 Task: Look for products in the category "More Meals & Sides" from New Zealand Lamb only.
Action: Mouse moved to (19, 124)
Screenshot: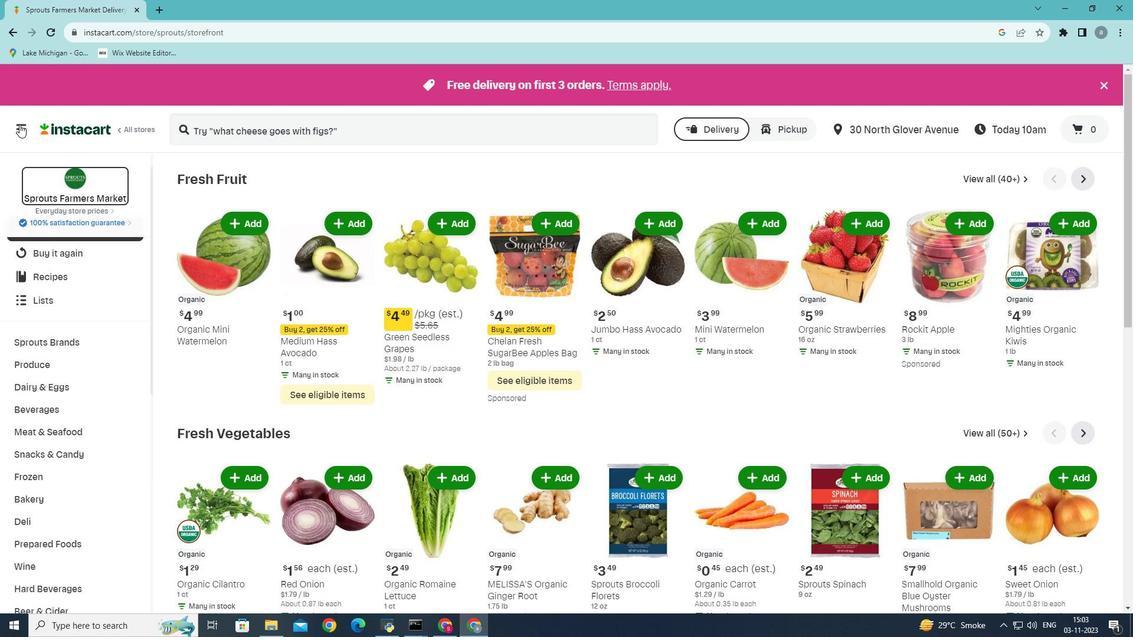 
Action: Mouse pressed left at (19, 124)
Screenshot: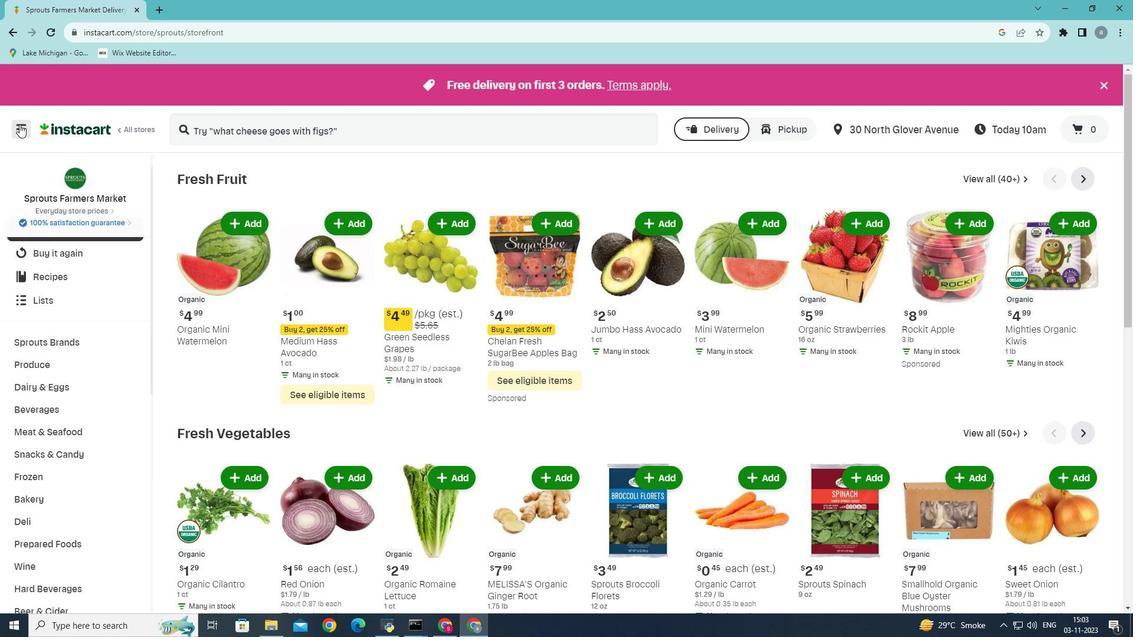 
Action: Mouse moved to (40, 328)
Screenshot: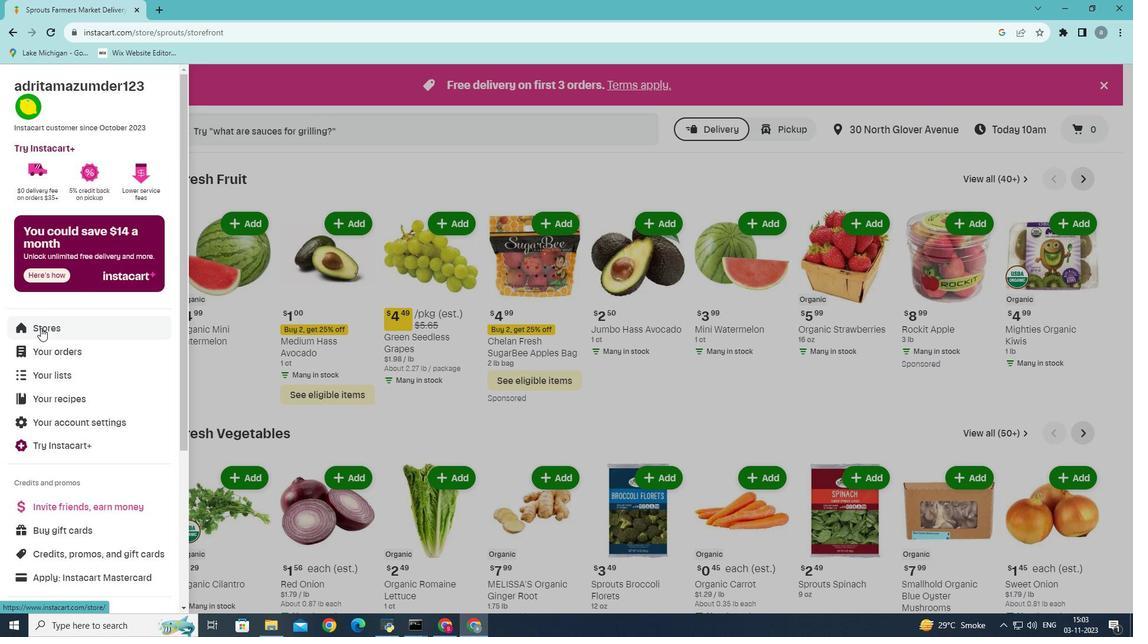 
Action: Mouse pressed left at (40, 328)
Screenshot: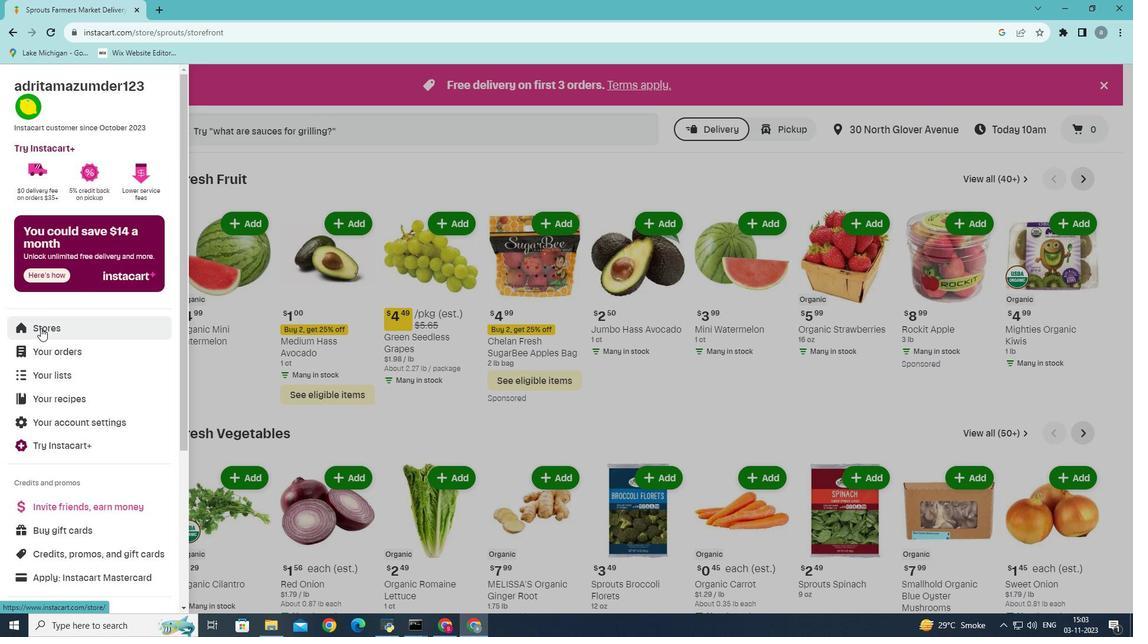 
Action: Mouse moved to (279, 124)
Screenshot: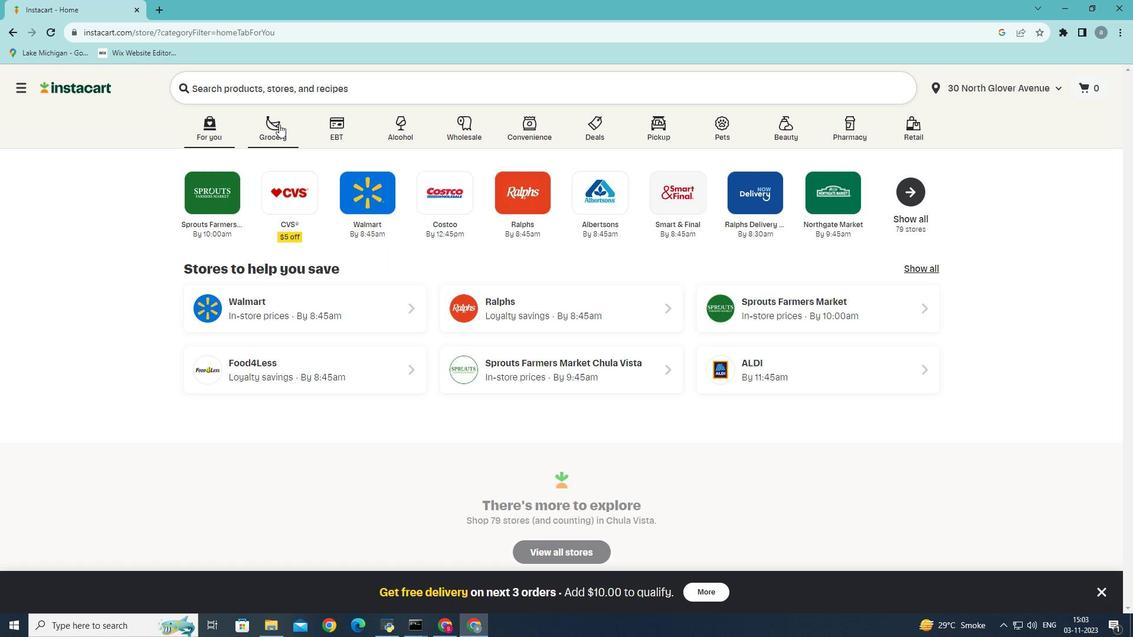 
Action: Mouse pressed left at (279, 124)
Screenshot: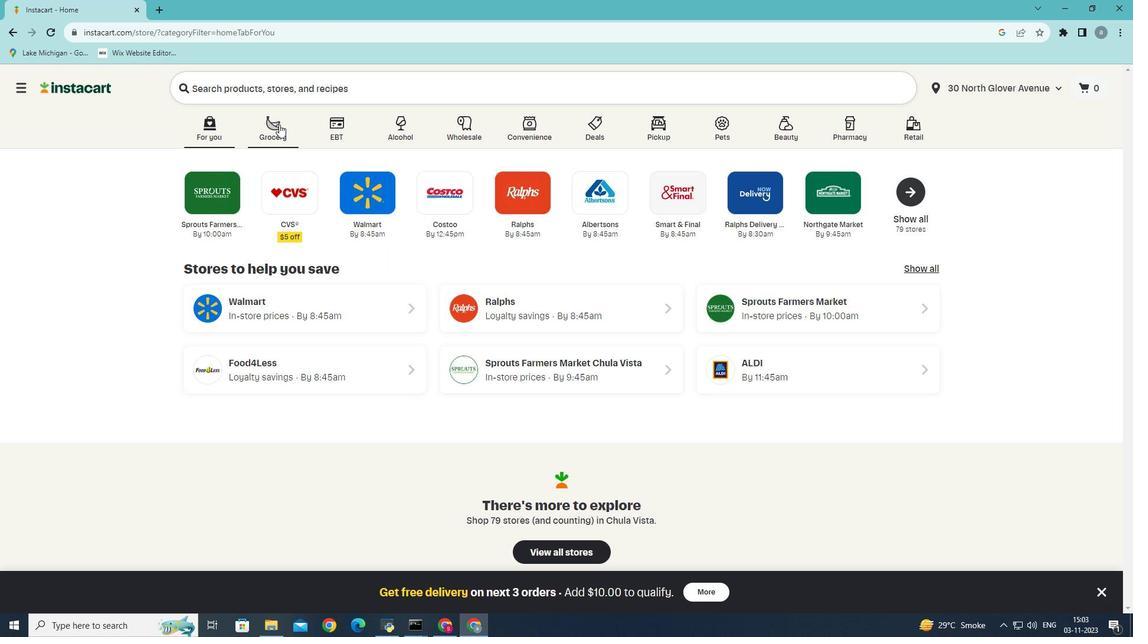 
Action: Mouse moved to (273, 356)
Screenshot: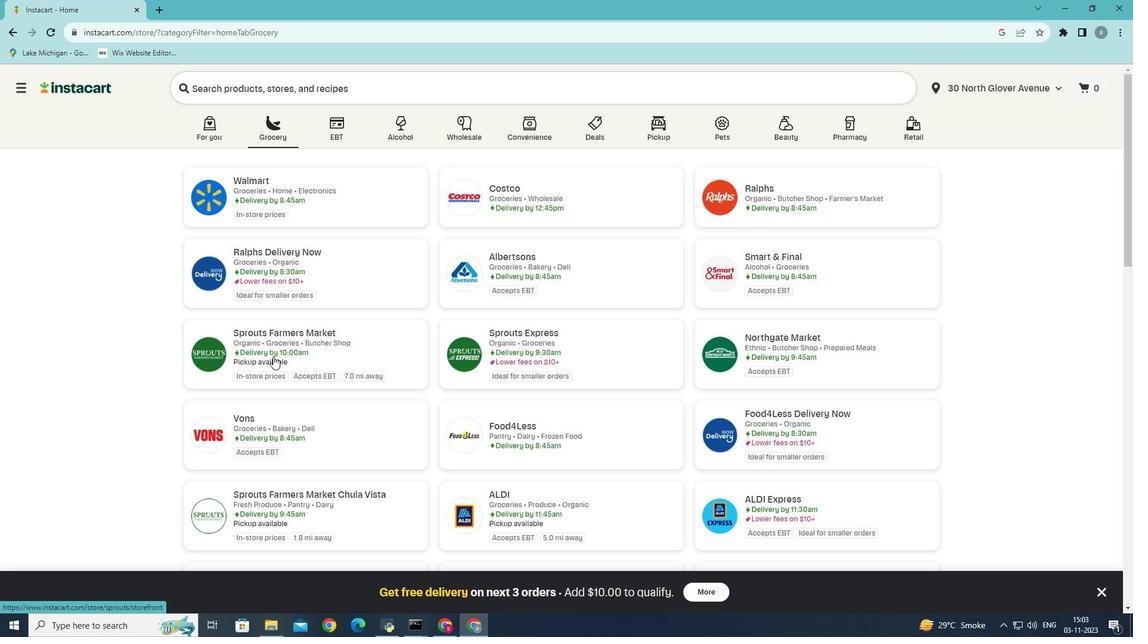 
Action: Mouse pressed left at (273, 356)
Screenshot: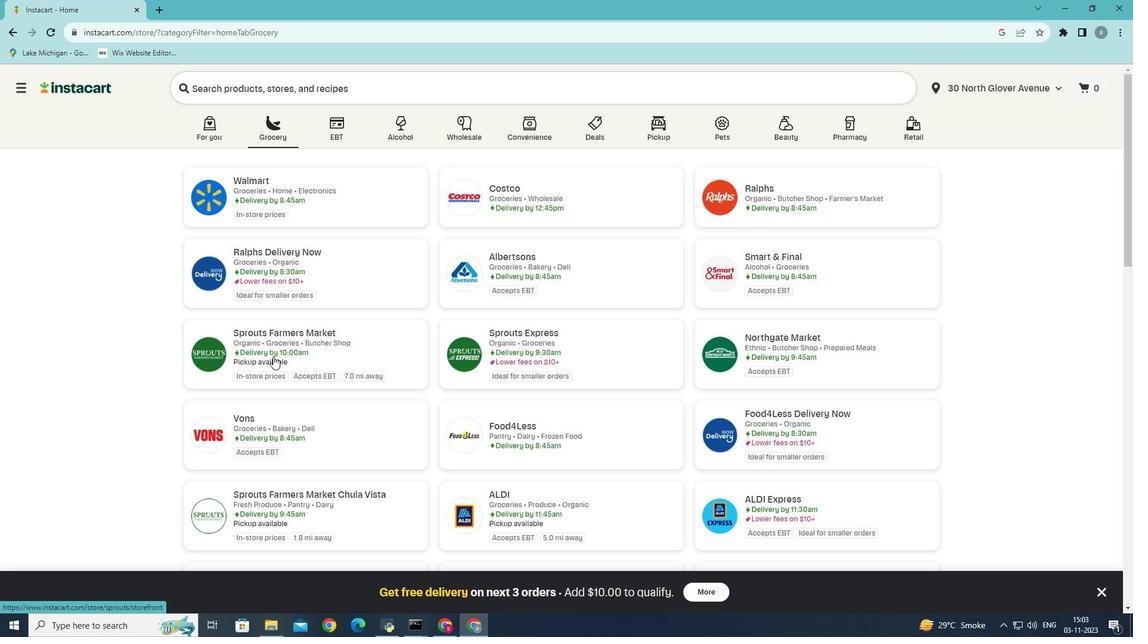 
Action: Mouse moved to (40, 574)
Screenshot: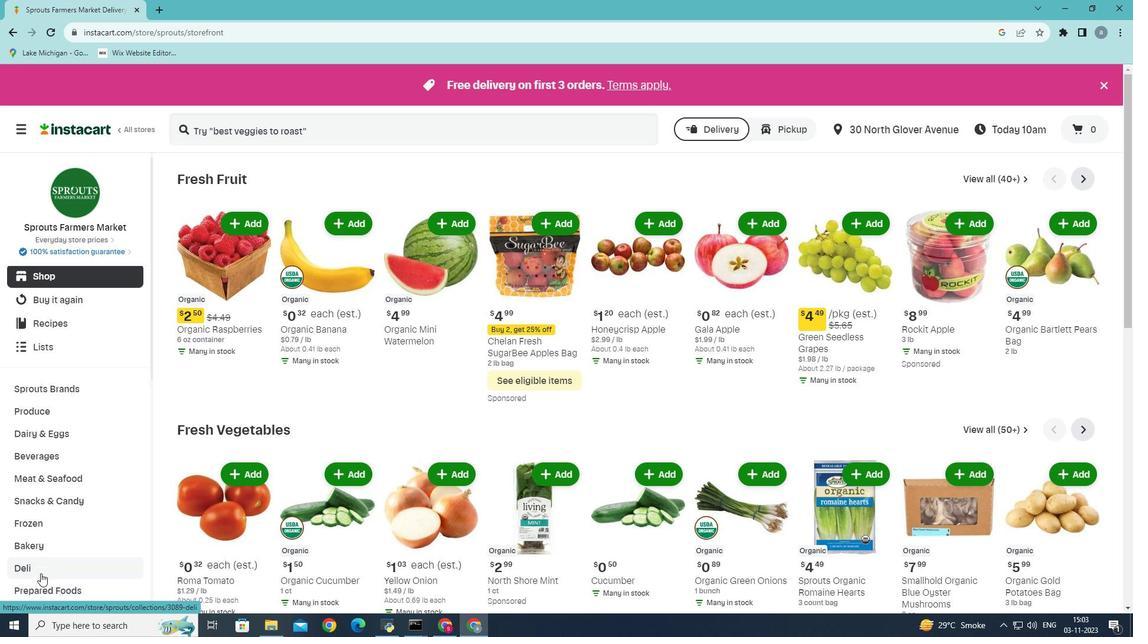 
Action: Mouse scrolled (40, 573) with delta (0, 0)
Screenshot: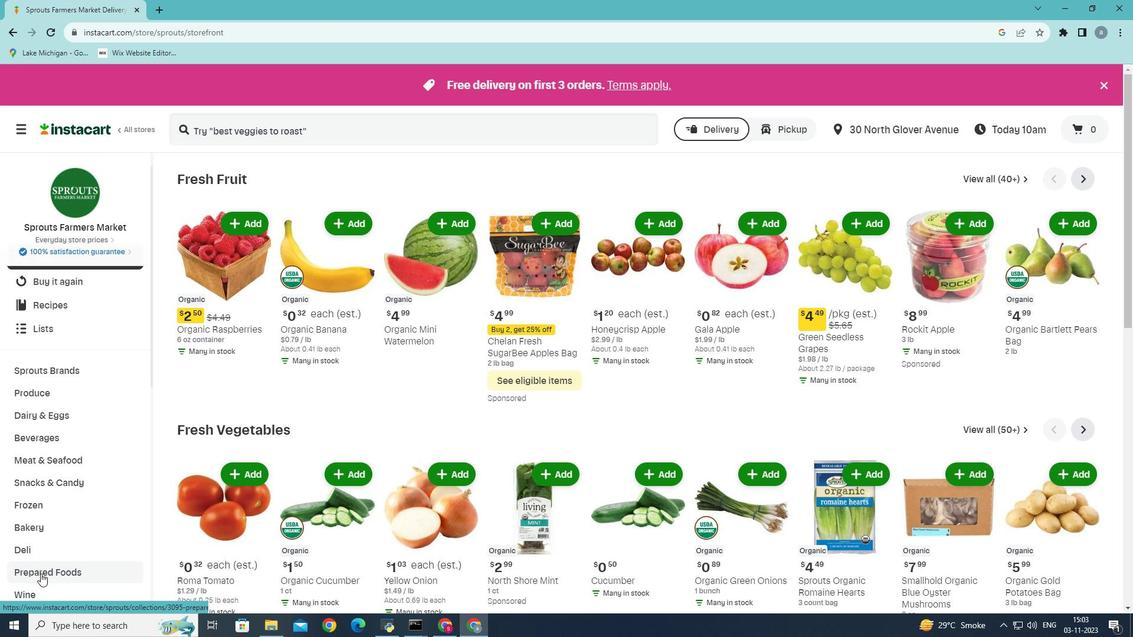 
Action: Mouse moved to (43, 551)
Screenshot: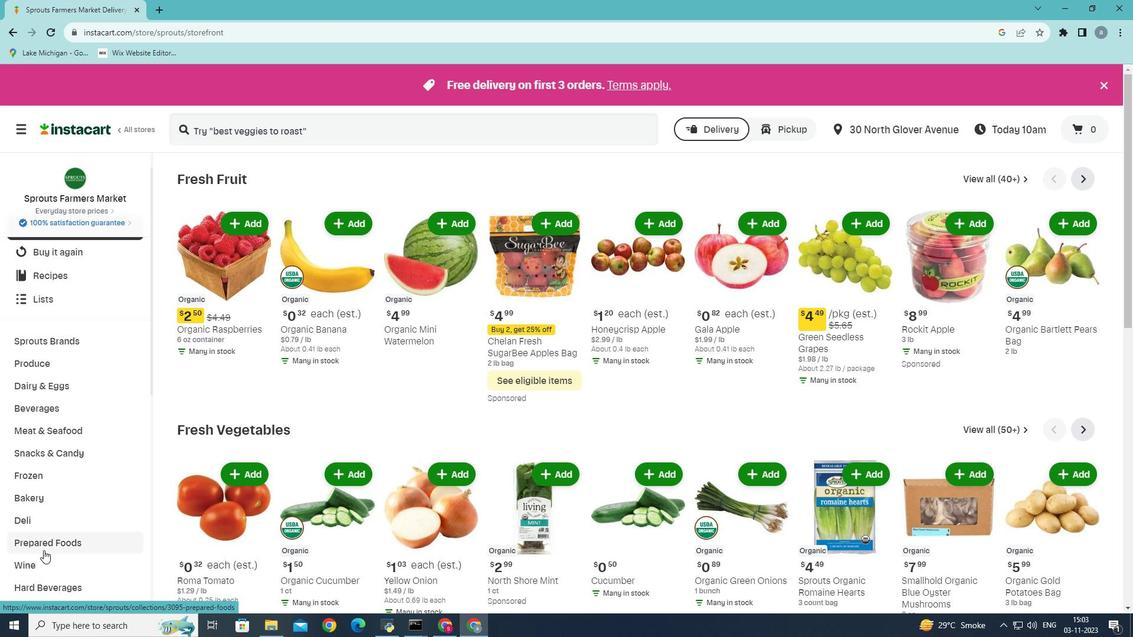 
Action: Mouse pressed left at (43, 551)
Screenshot: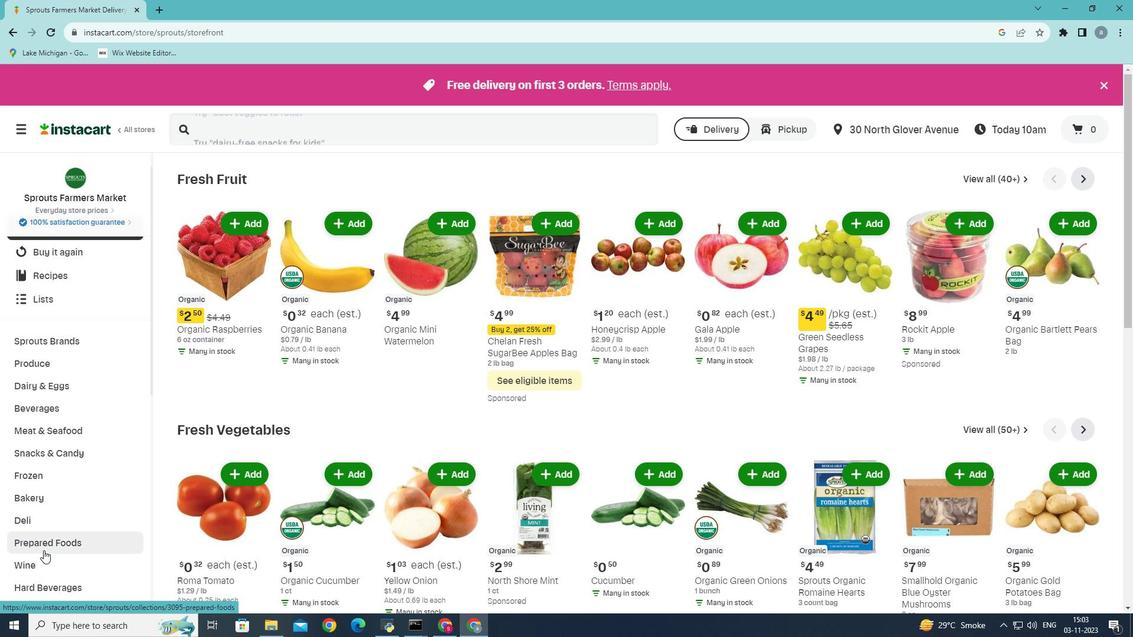 
Action: Mouse moved to (410, 207)
Screenshot: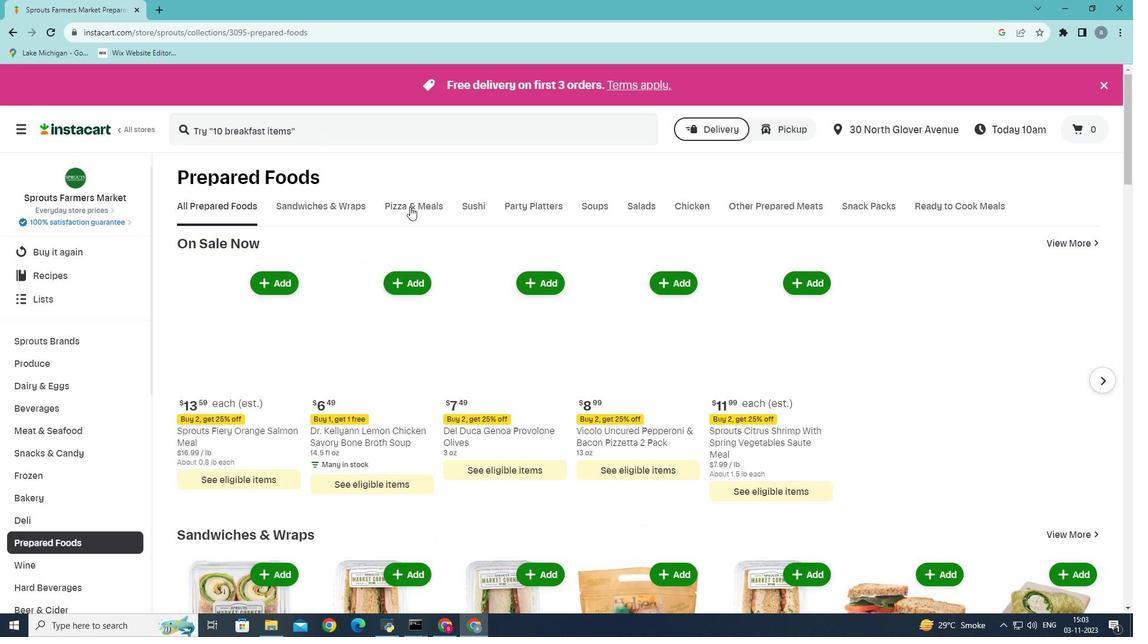 
Action: Mouse pressed left at (410, 207)
Screenshot: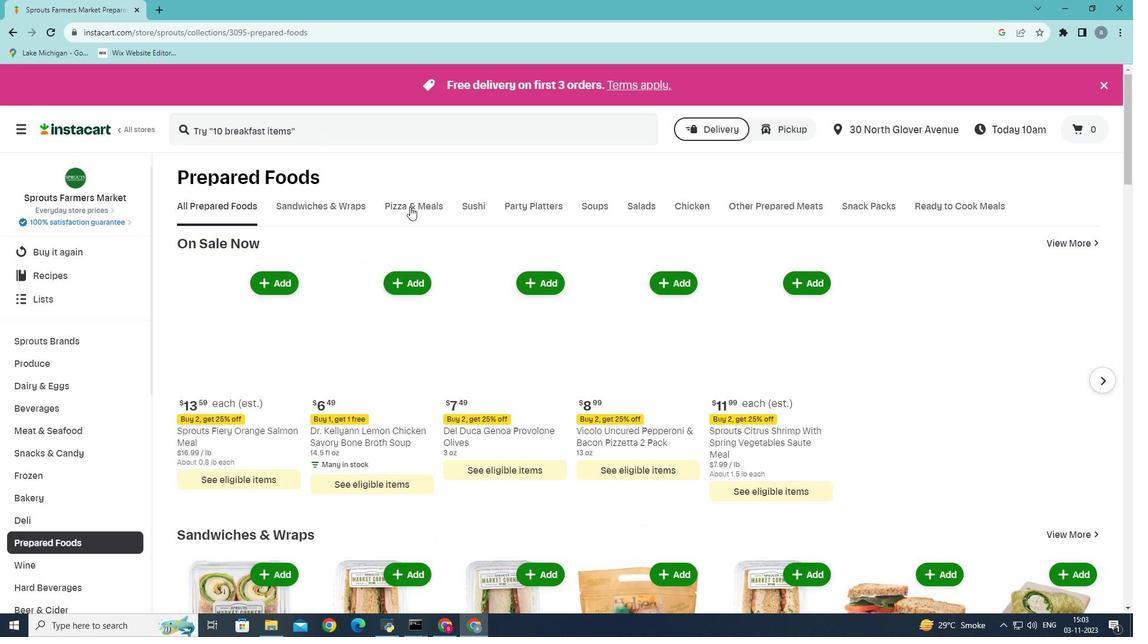 
Action: Mouse moved to (803, 266)
Screenshot: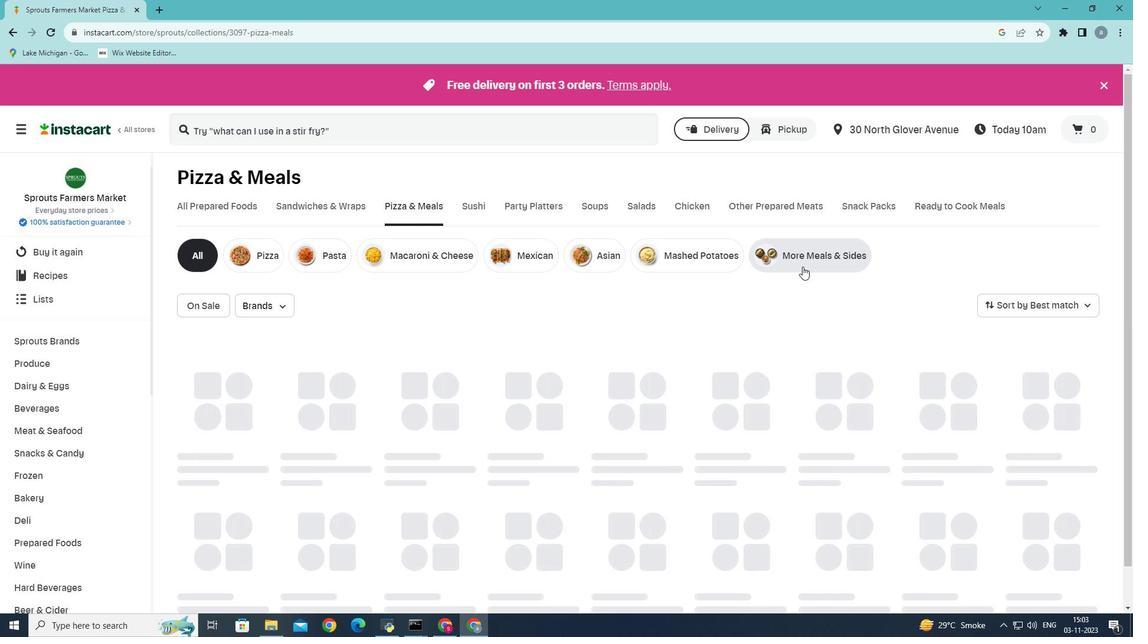
Action: Mouse pressed left at (803, 266)
Screenshot: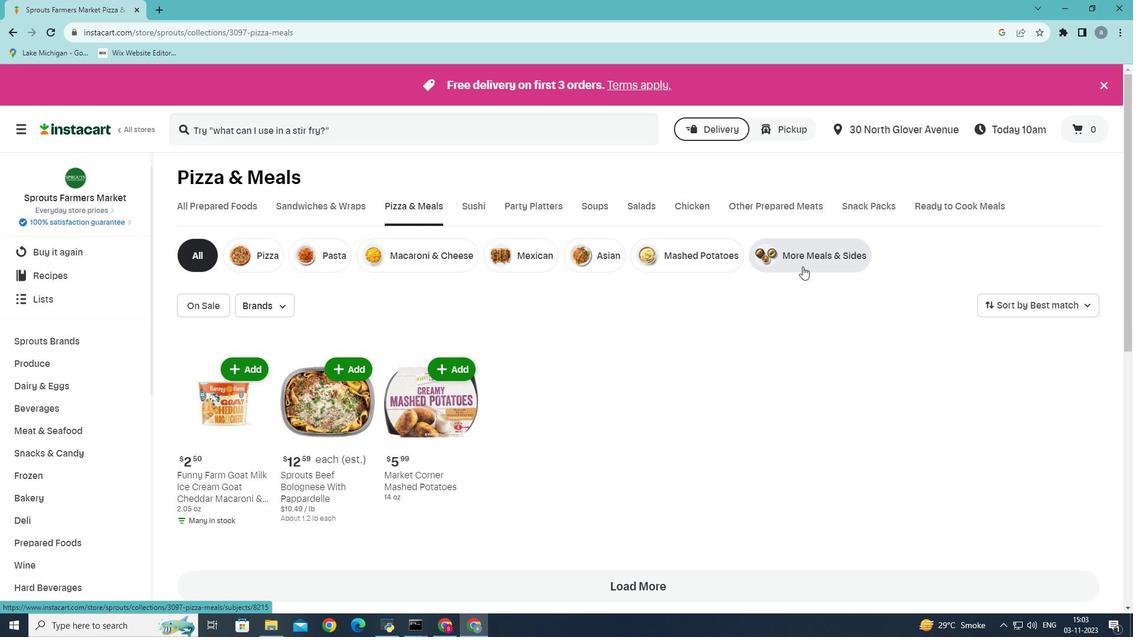 
Action: Mouse moved to (277, 306)
Screenshot: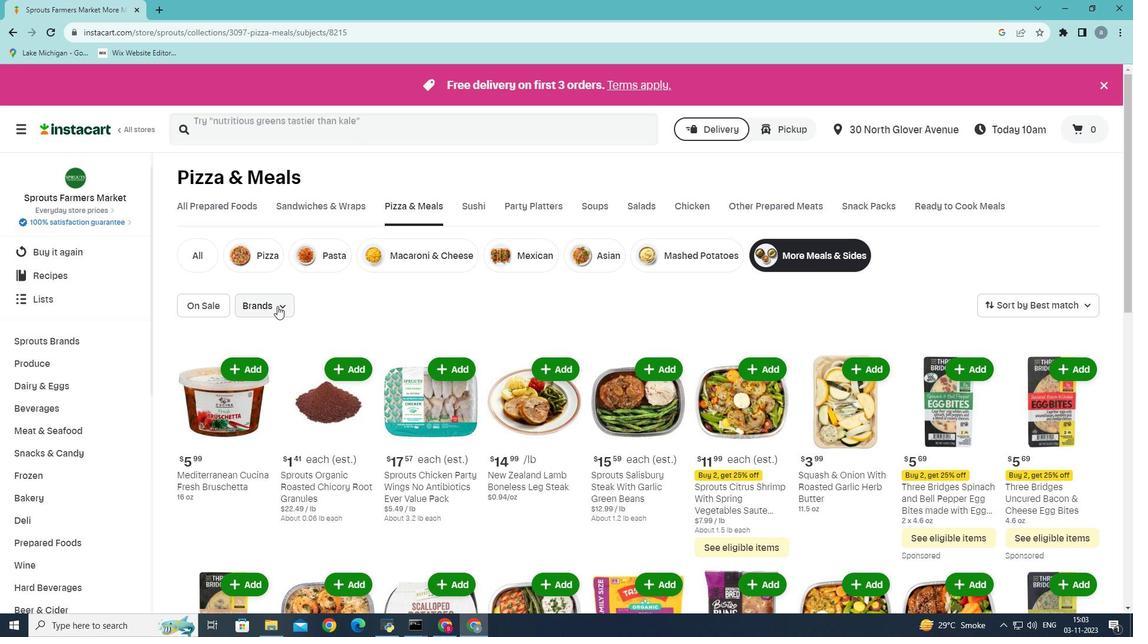 
Action: Mouse pressed left at (277, 306)
Screenshot: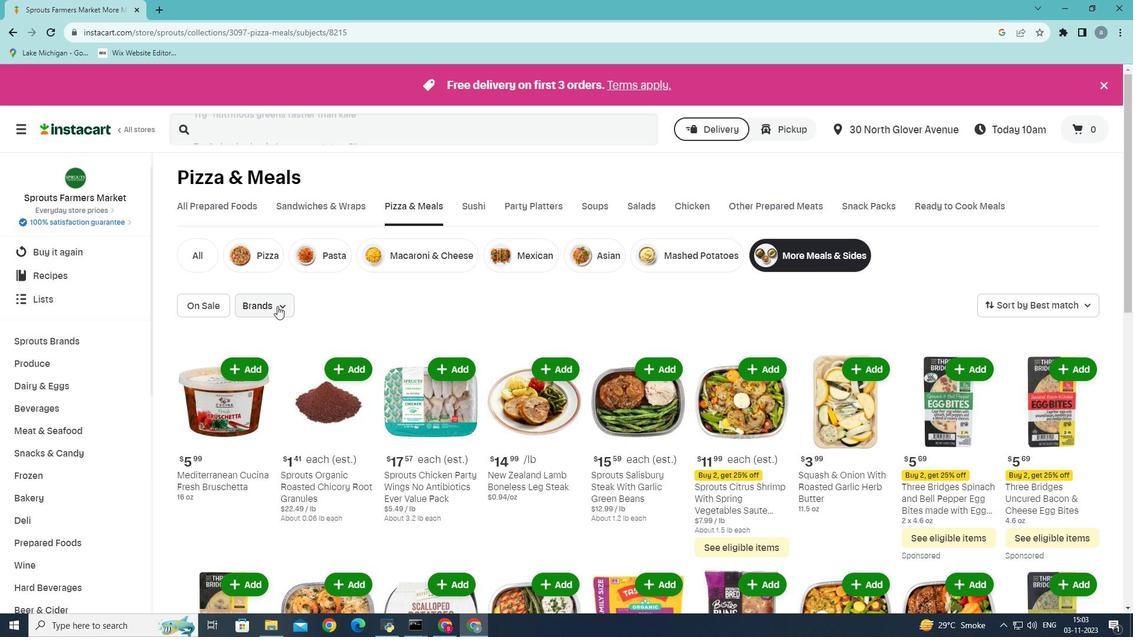 
Action: Mouse moved to (300, 402)
Screenshot: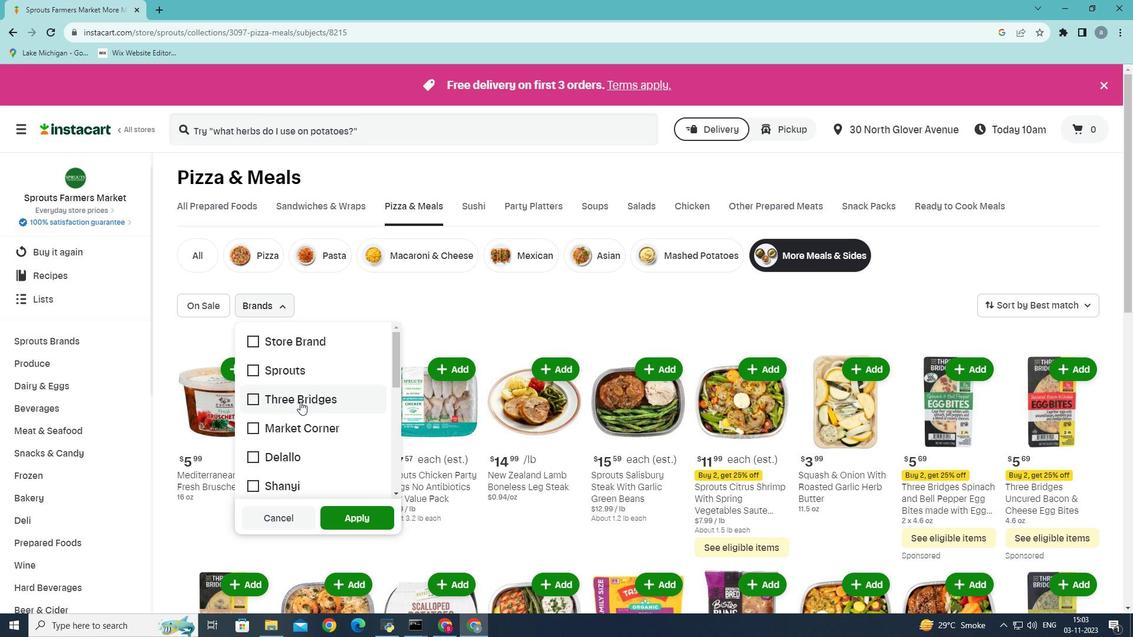 
Action: Mouse scrolled (300, 401) with delta (0, 0)
Screenshot: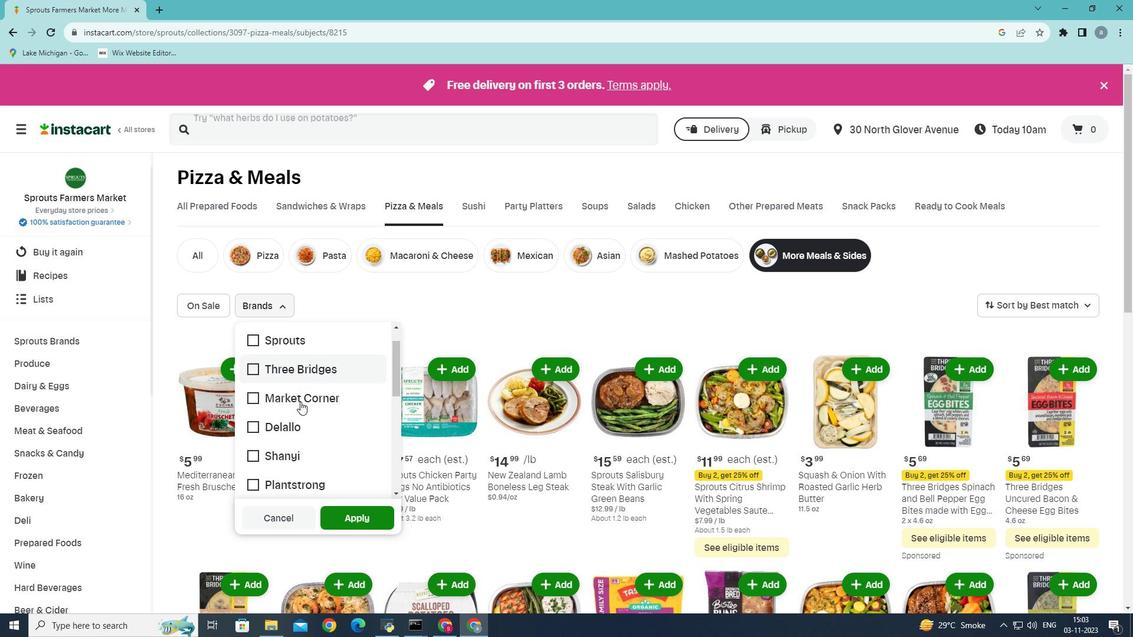 
Action: Mouse scrolled (300, 401) with delta (0, 0)
Screenshot: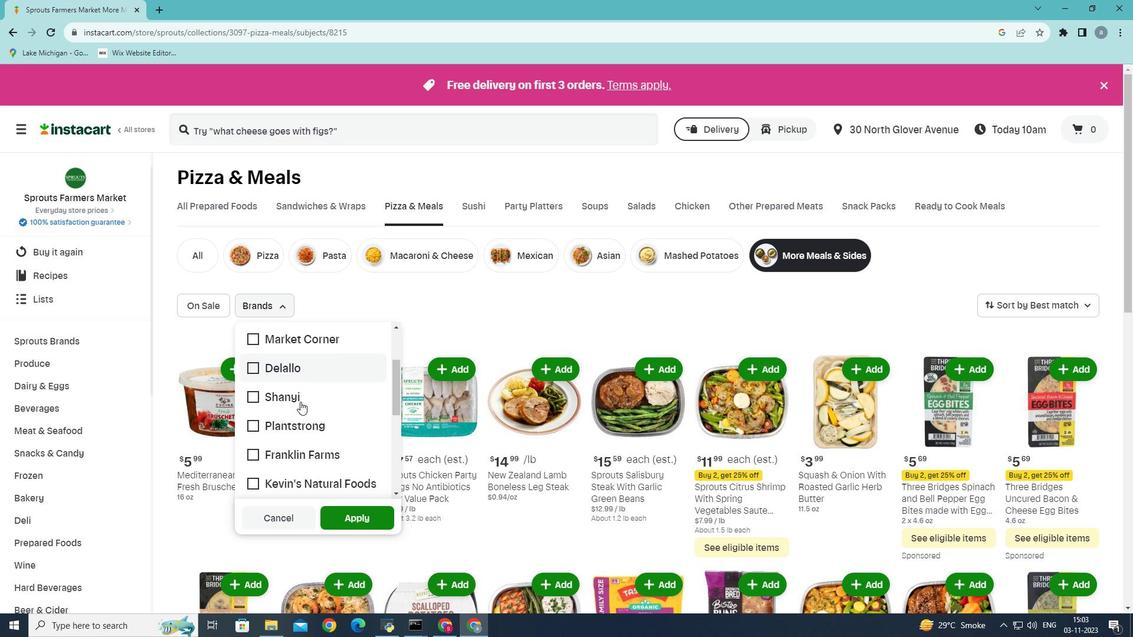 
Action: Mouse scrolled (300, 401) with delta (0, 0)
Screenshot: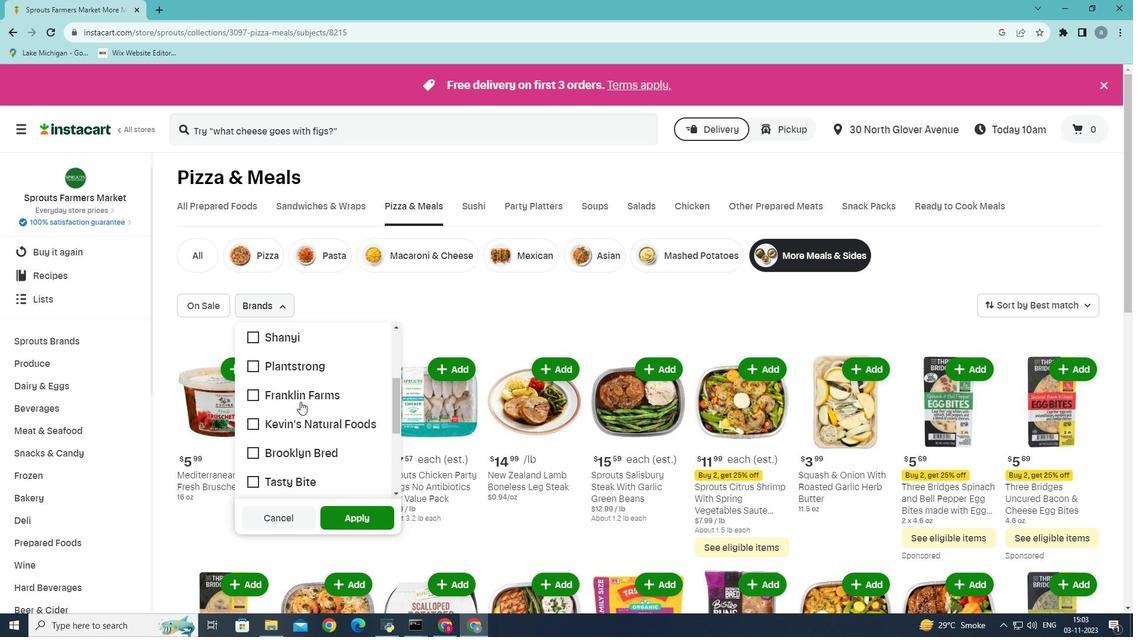 
Action: Mouse scrolled (300, 401) with delta (0, 0)
Screenshot: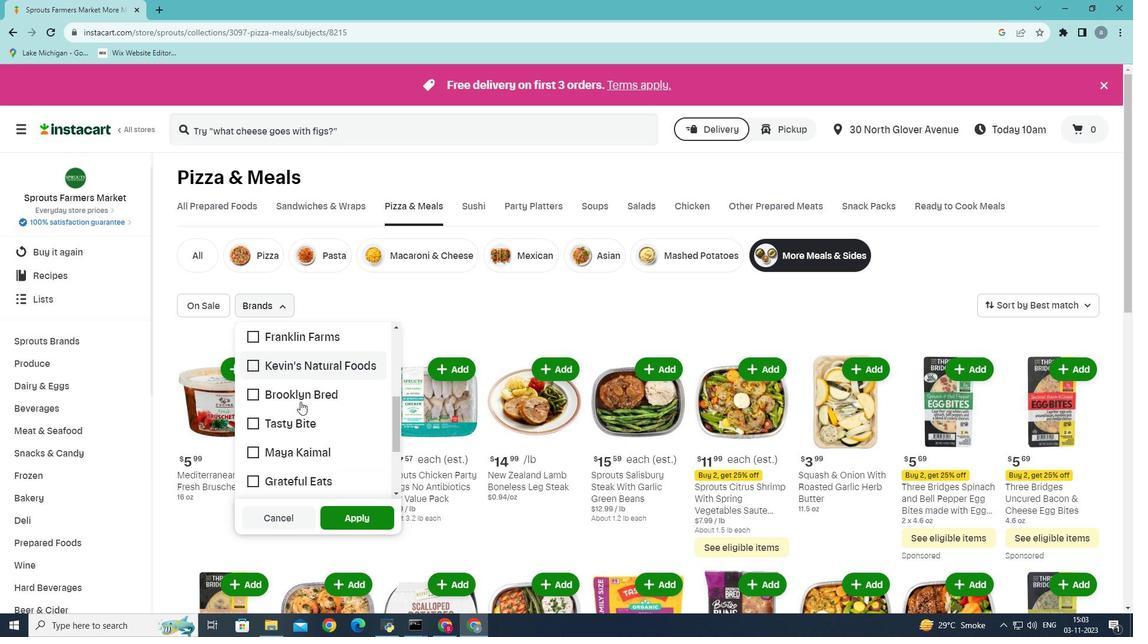 
Action: Mouse scrolled (300, 401) with delta (0, 0)
Screenshot: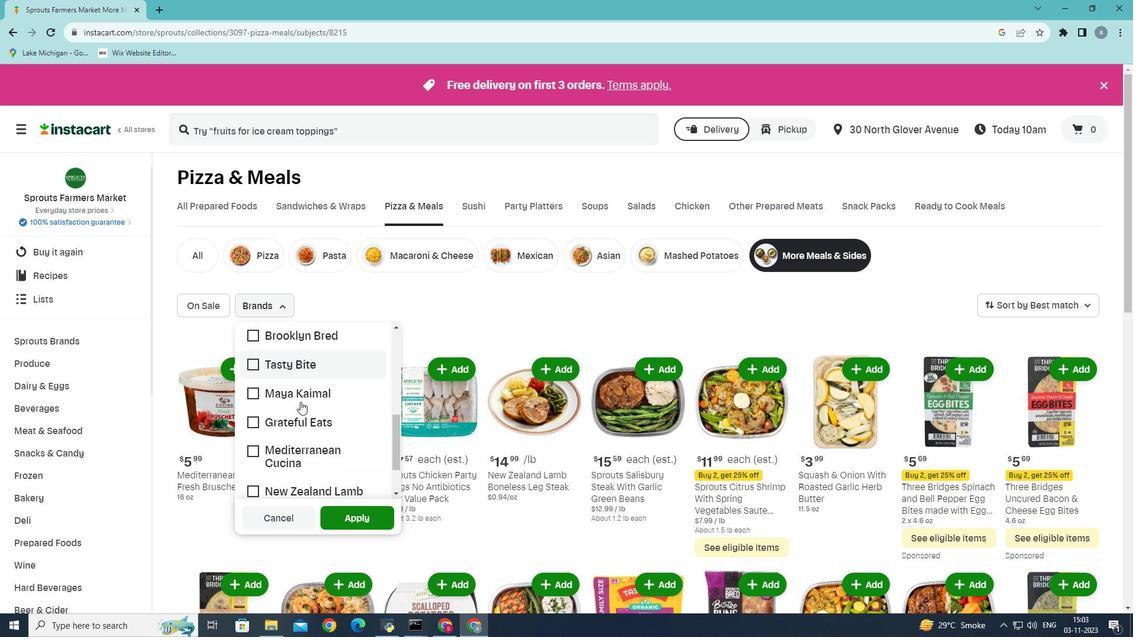 
Action: Mouse scrolled (300, 401) with delta (0, 0)
Screenshot: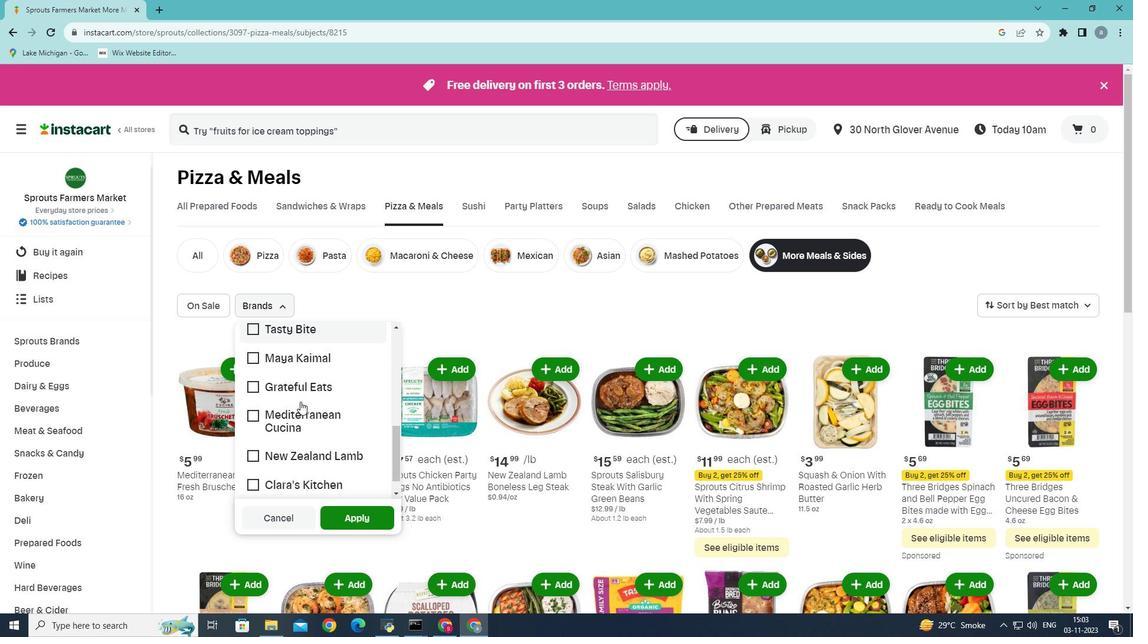 
Action: Mouse moved to (252, 438)
Screenshot: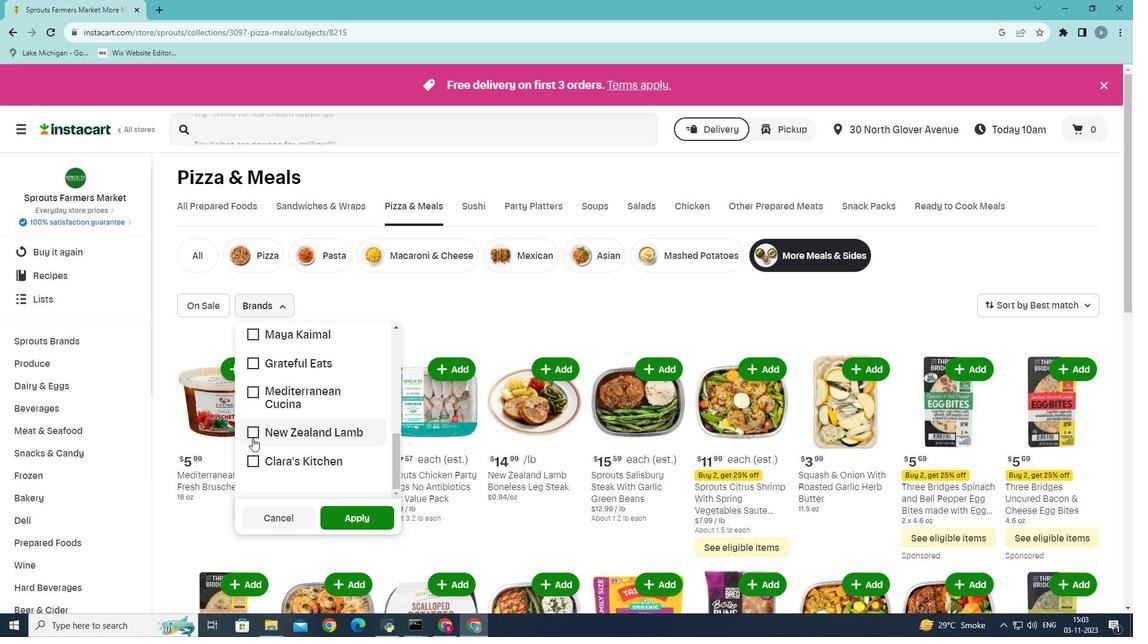 
Action: Mouse pressed left at (252, 438)
Screenshot: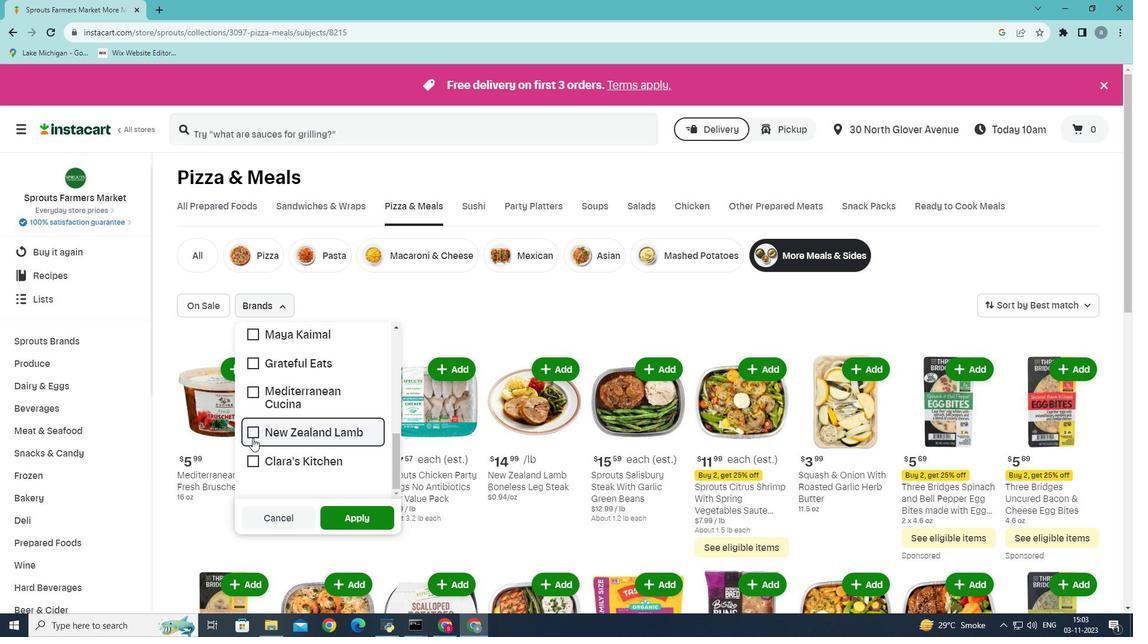 
Action: Mouse moved to (355, 526)
Screenshot: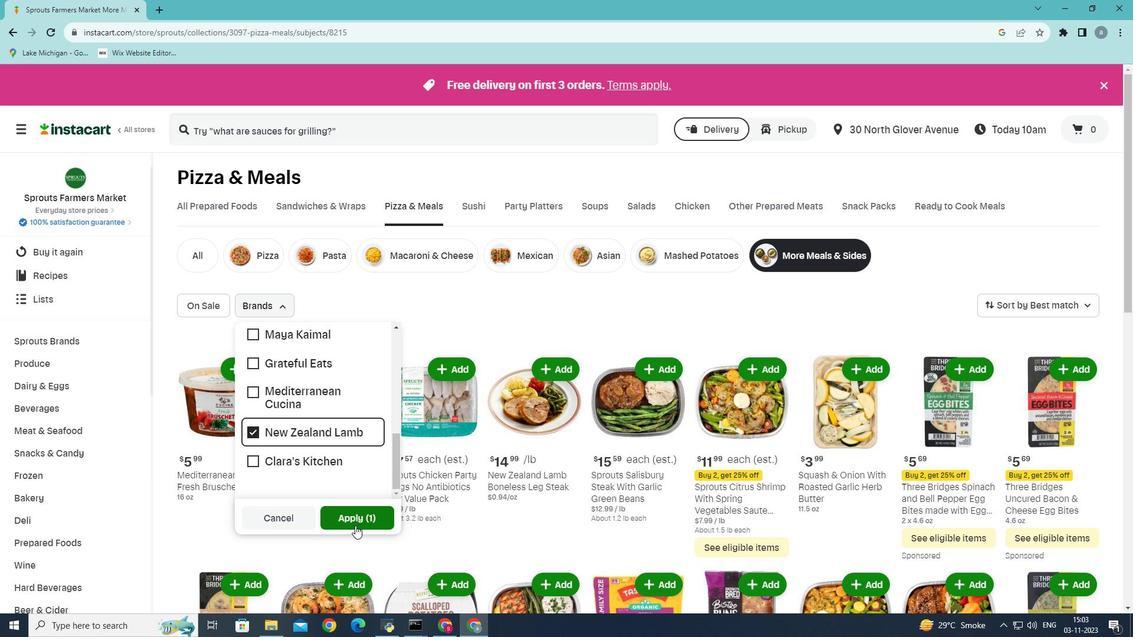 
Action: Mouse pressed left at (355, 526)
Screenshot: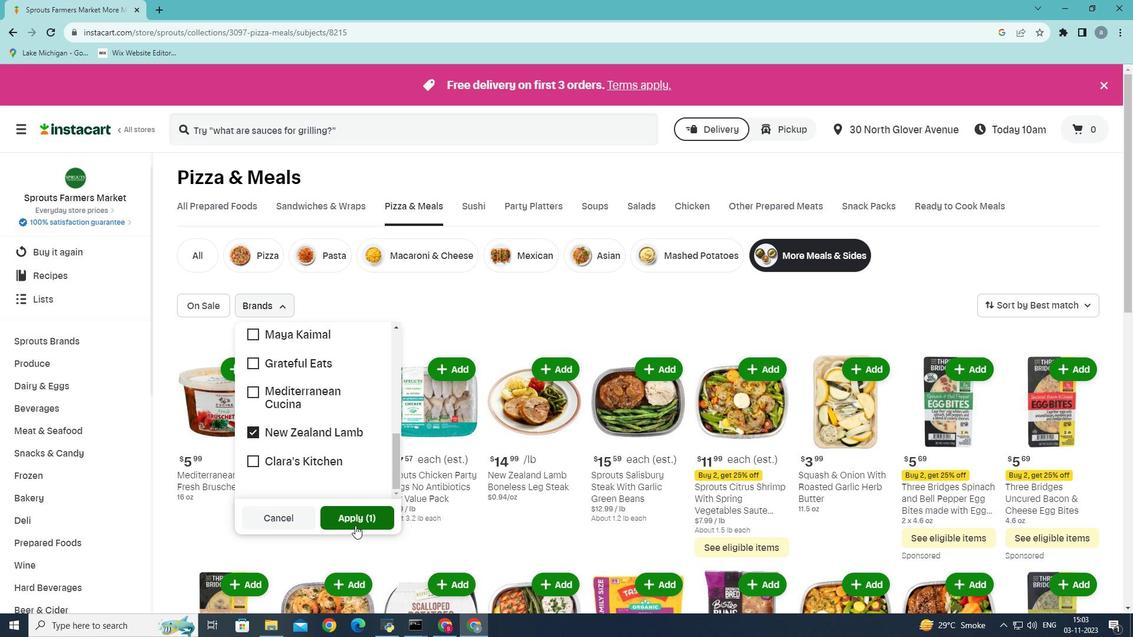 
Action: Mouse moved to (356, 517)
Screenshot: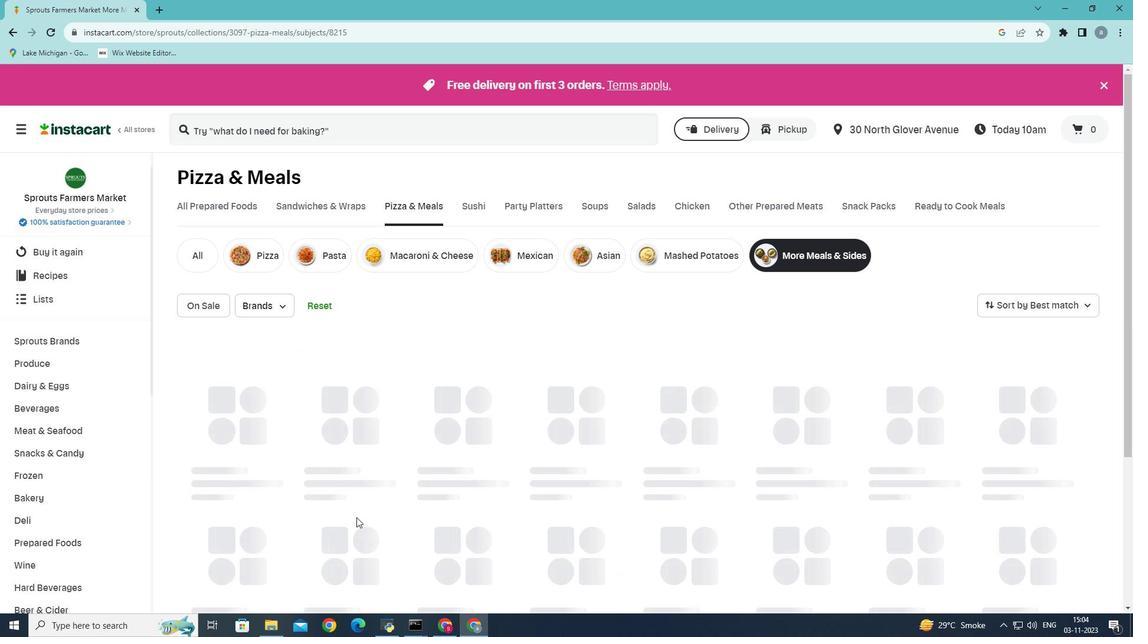 
